 Task: Select "Managed you directly" as a relationship.
Action: Mouse moved to (385, 356)
Screenshot: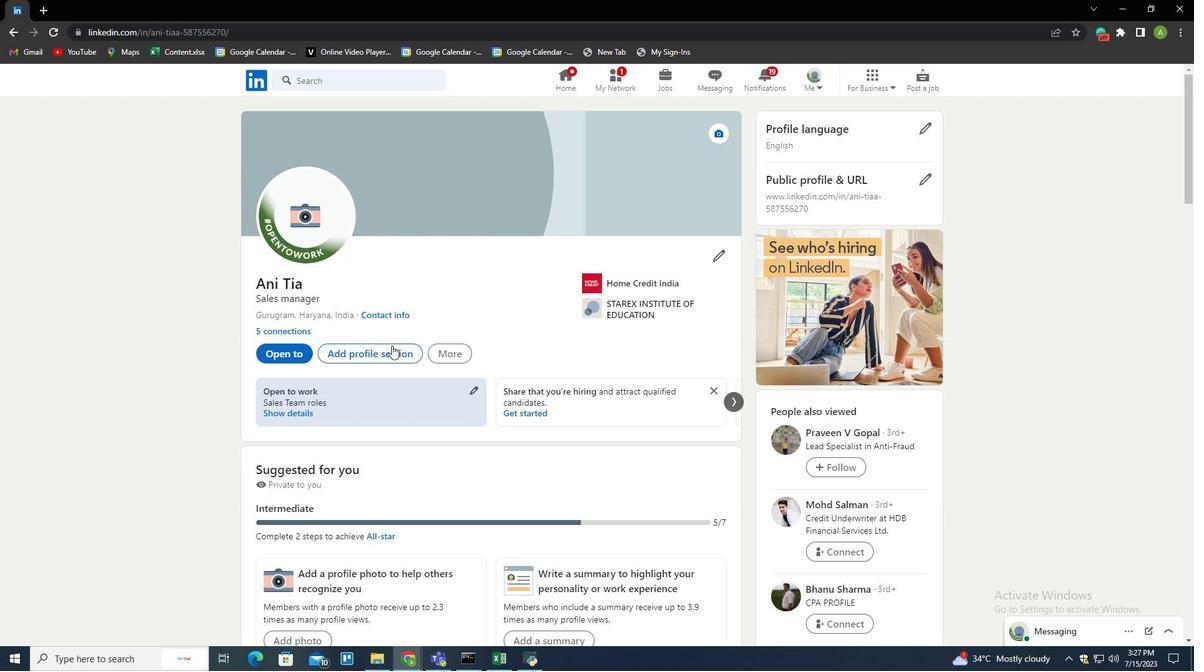 
Action: Mouse pressed left at (385, 356)
Screenshot: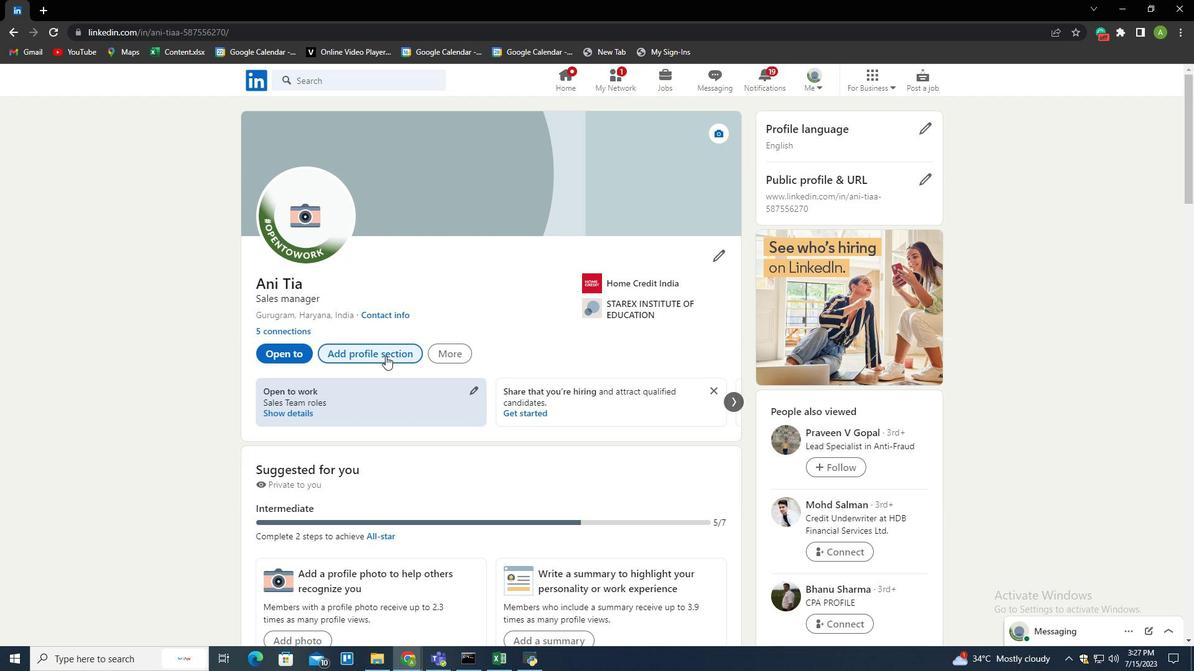 
Action: Mouse moved to (508, 166)
Screenshot: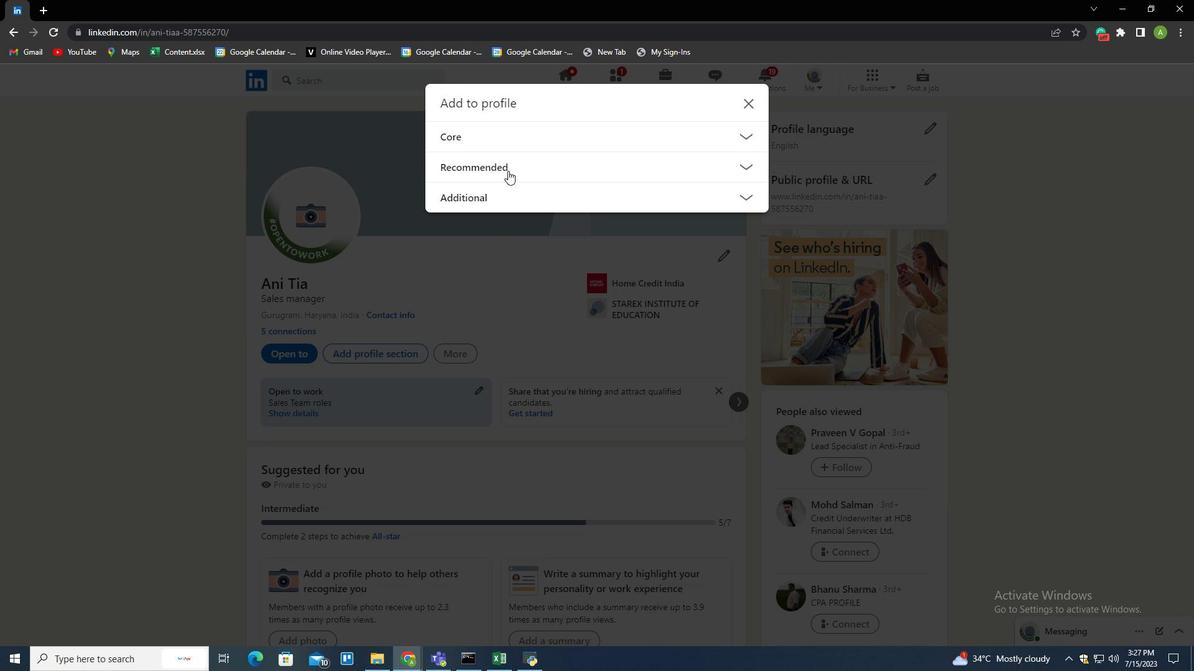 
Action: Mouse pressed left at (508, 166)
Screenshot: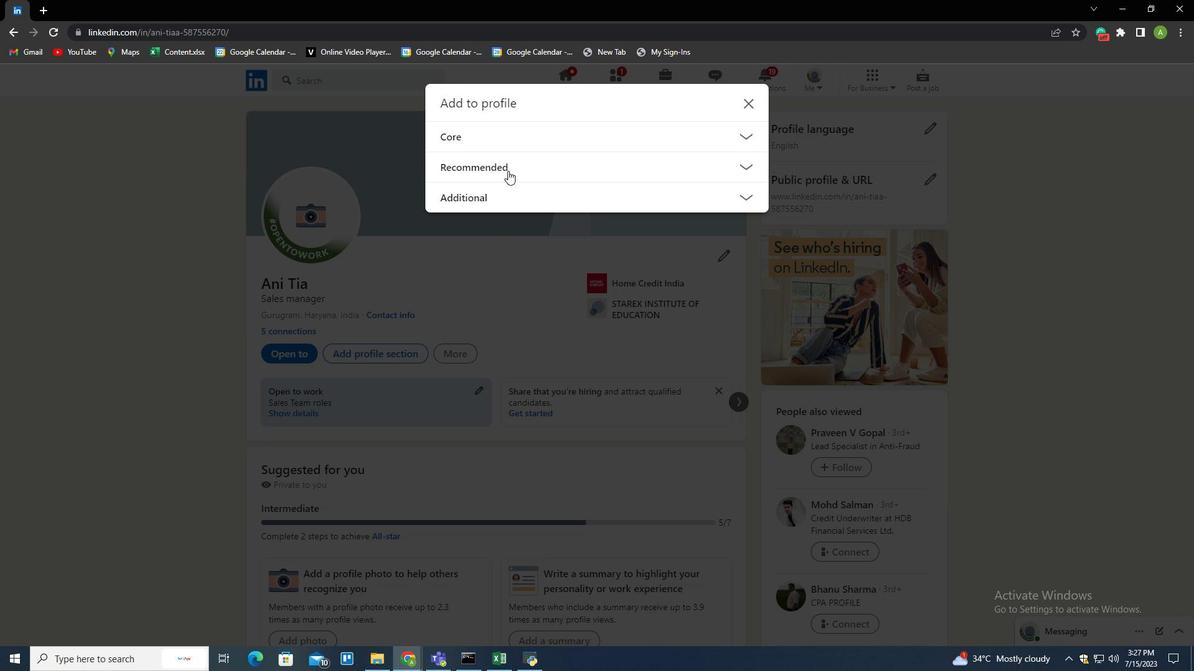 
Action: Mouse moved to (484, 337)
Screenshot: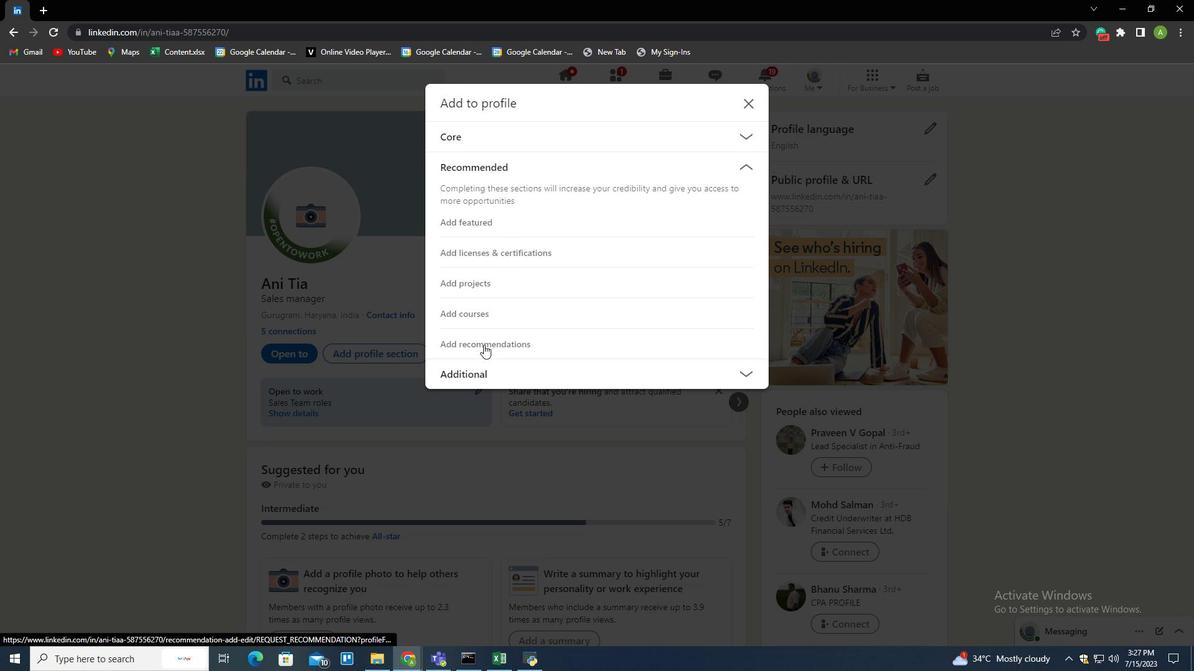 
Action: Mouse pressed left at (484, 337)
Screenshot: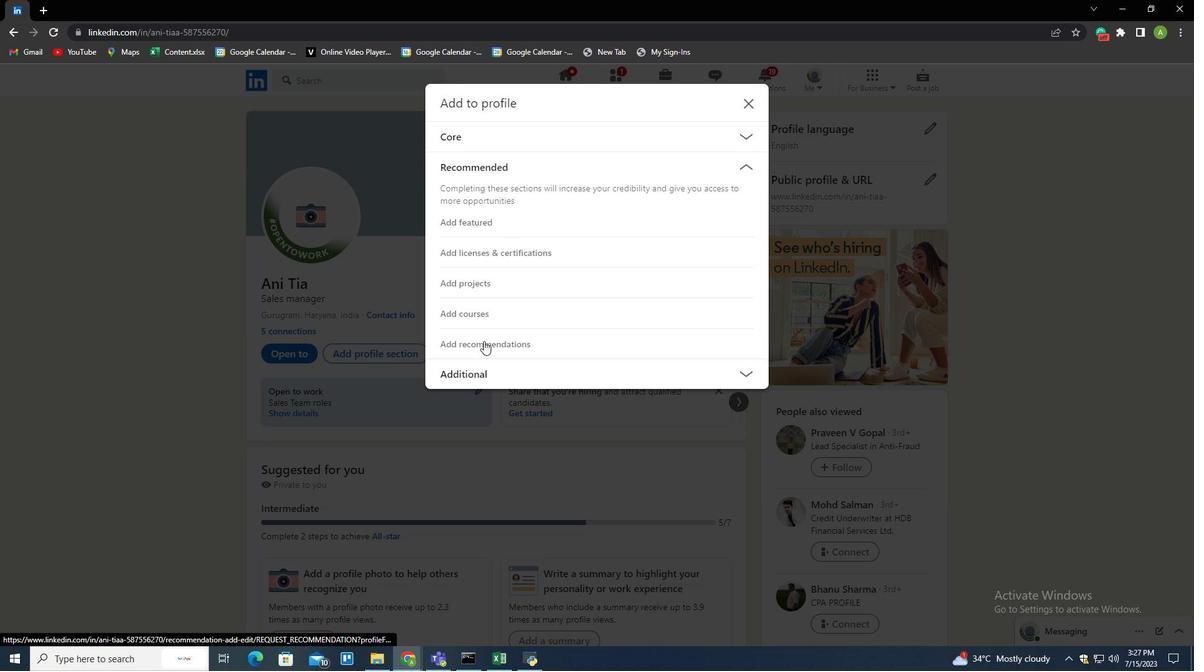 
Action: Mouse moved to (445, 217)
Screenshot: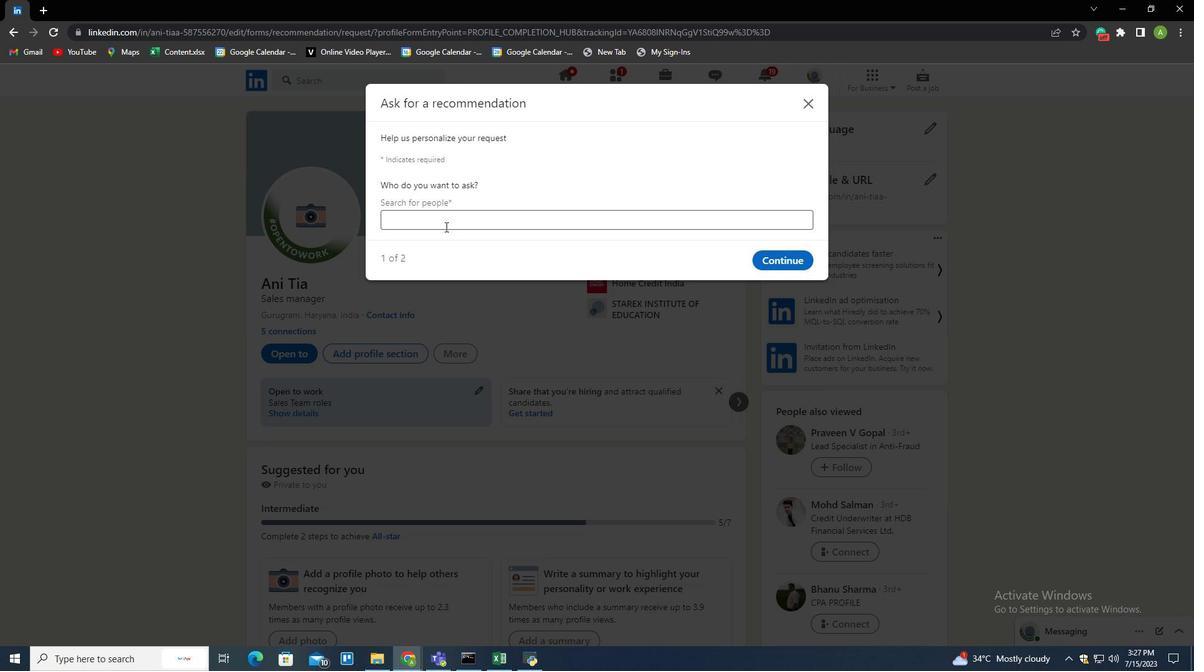 
Action: Mouse pressed left at (445, 217)
Screenshot: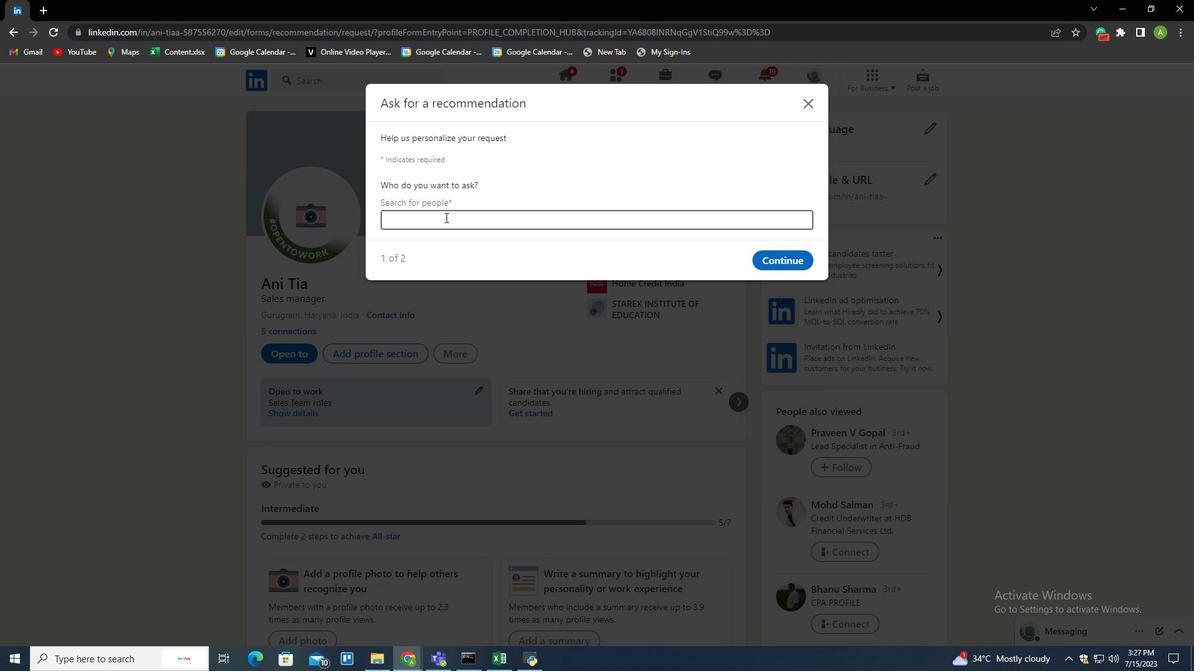 
Action: Key pressed p
Screenshot: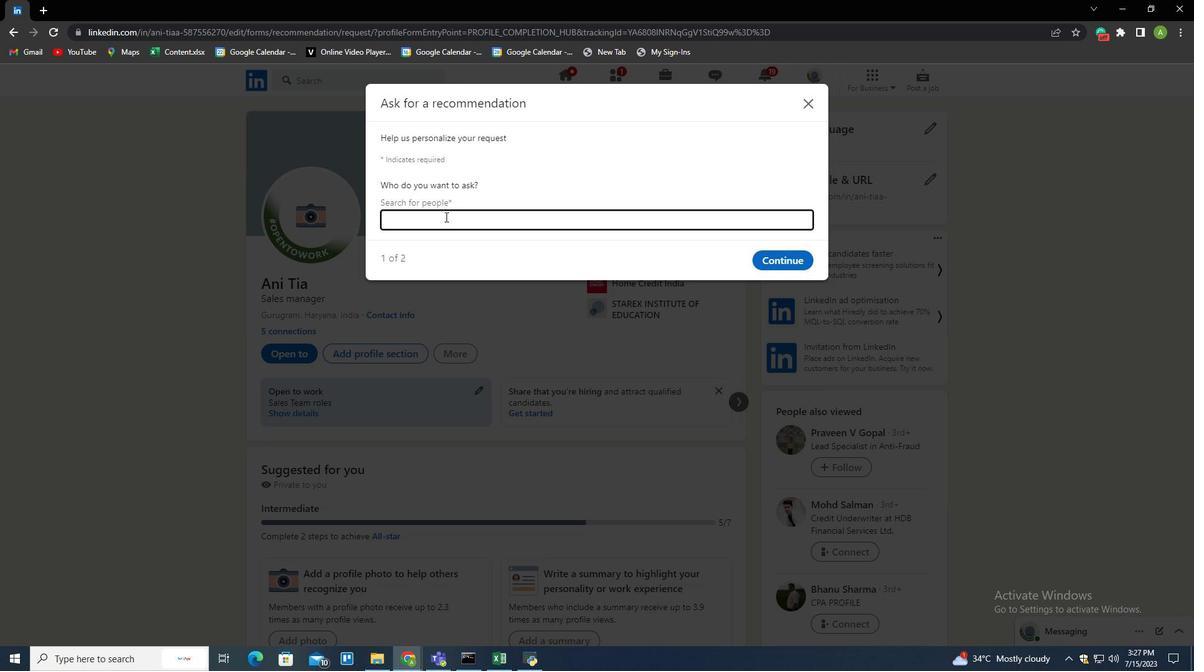 
Action: Mouse moved to (459, 247)
Screenshot: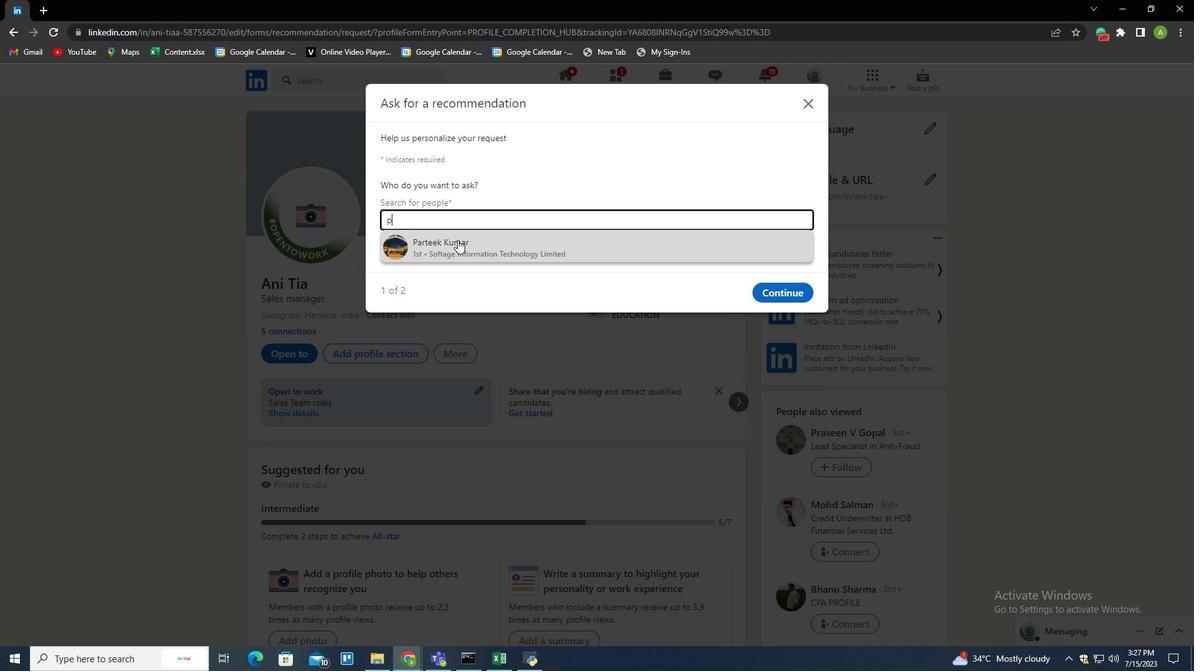 
Action: Mouse pressed left at (459, 247)
Screenshot: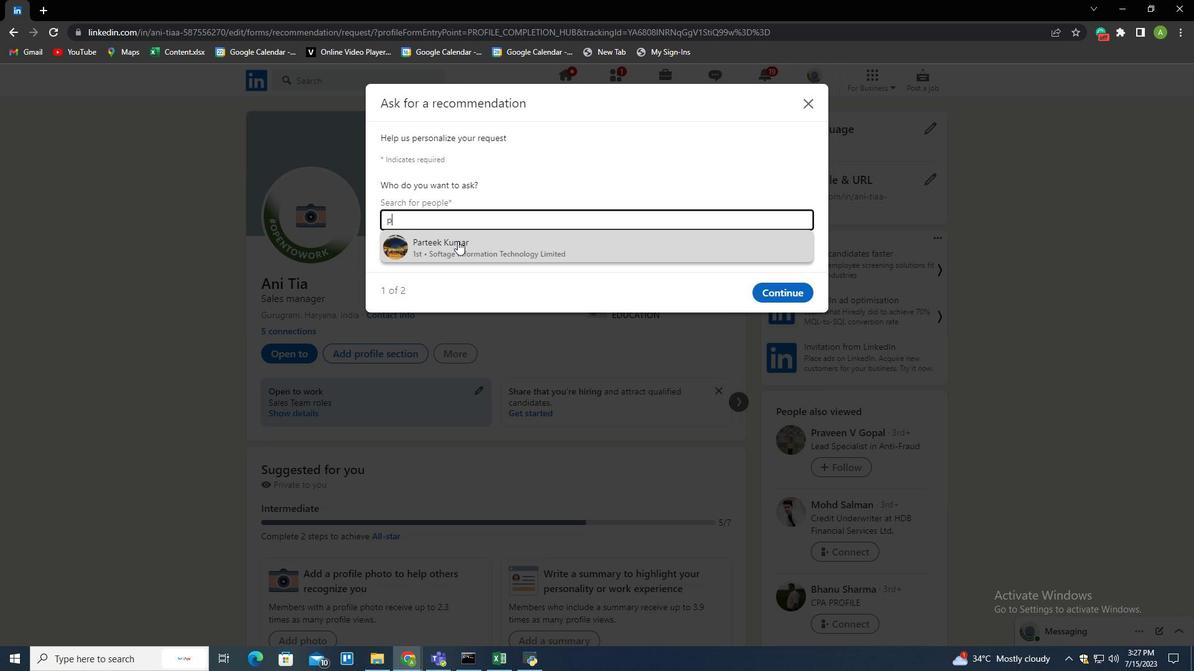 
Action: Mouse moved to (774, 256)
Screenshot: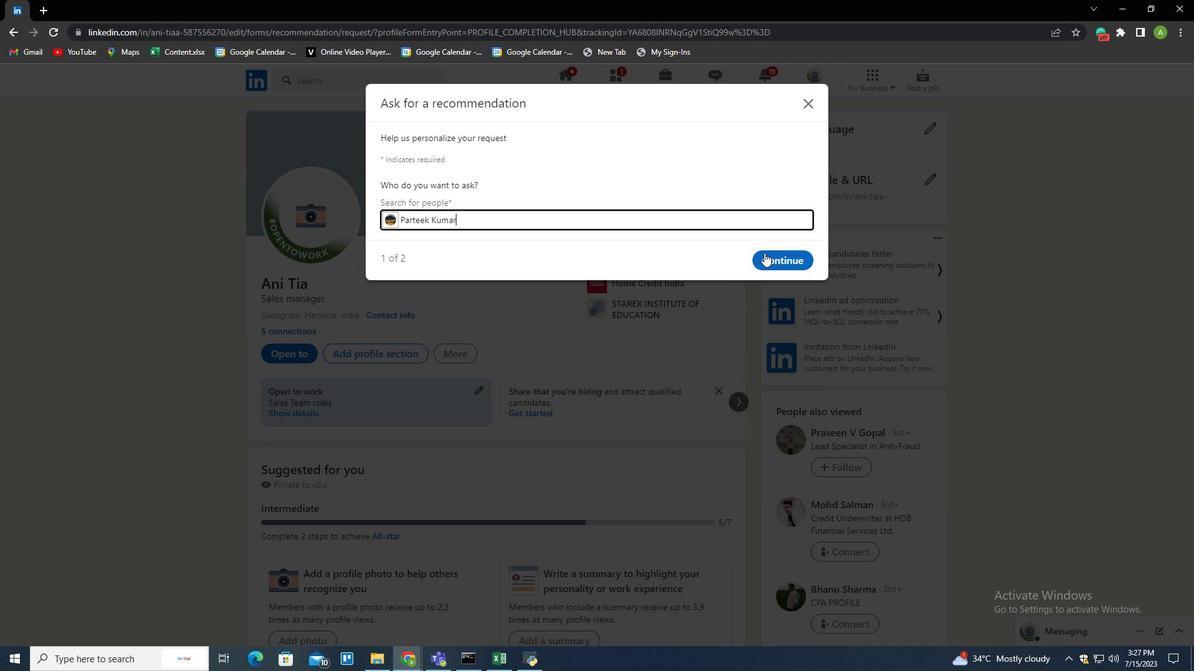 
Action: Mouse pressed left at (774, 256)
Screenshot: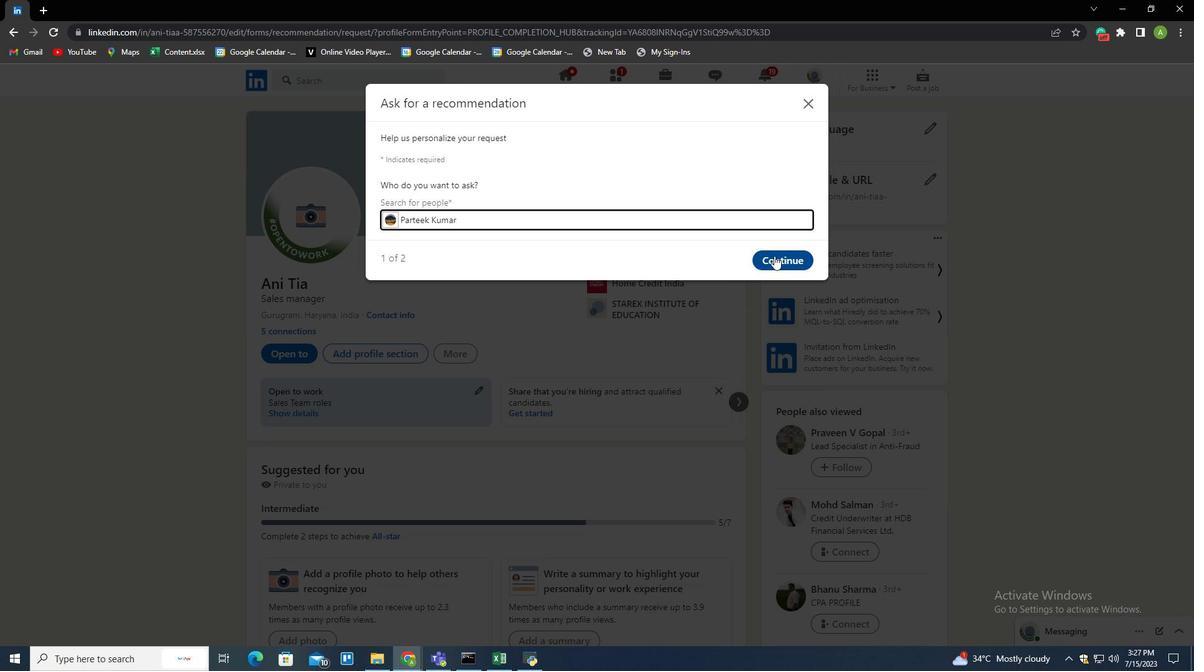 
Action: Mouse moved to (417, 255)
Screenshot: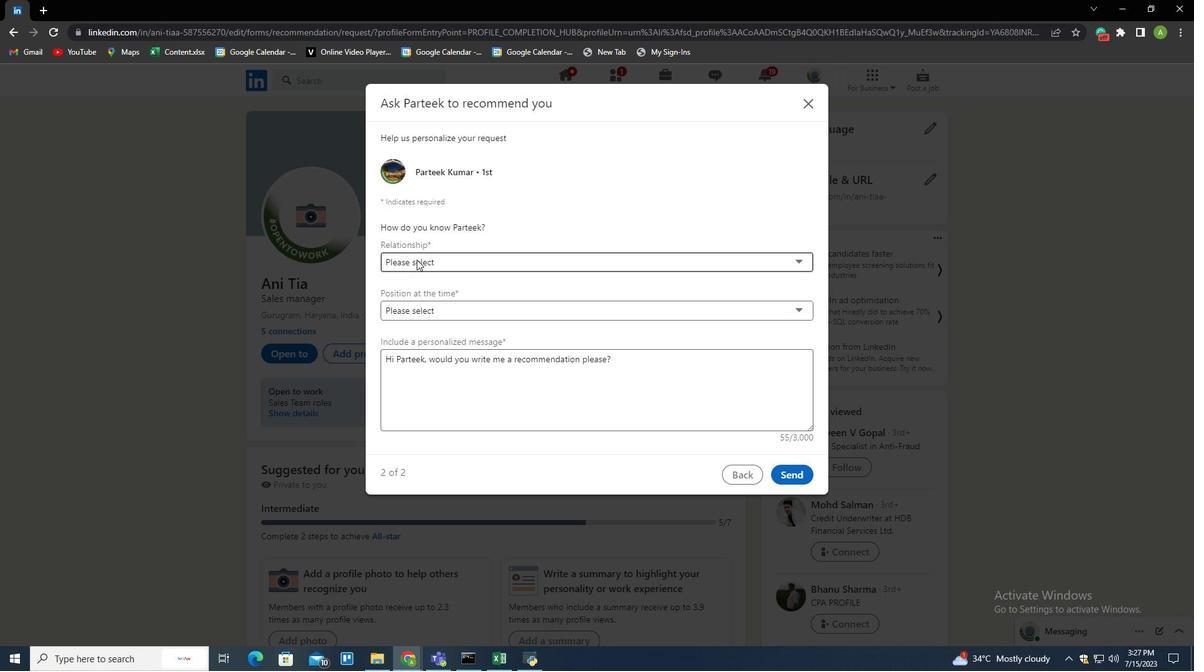 
Action: Mouse pressed left at (417, 255)
Screenshot: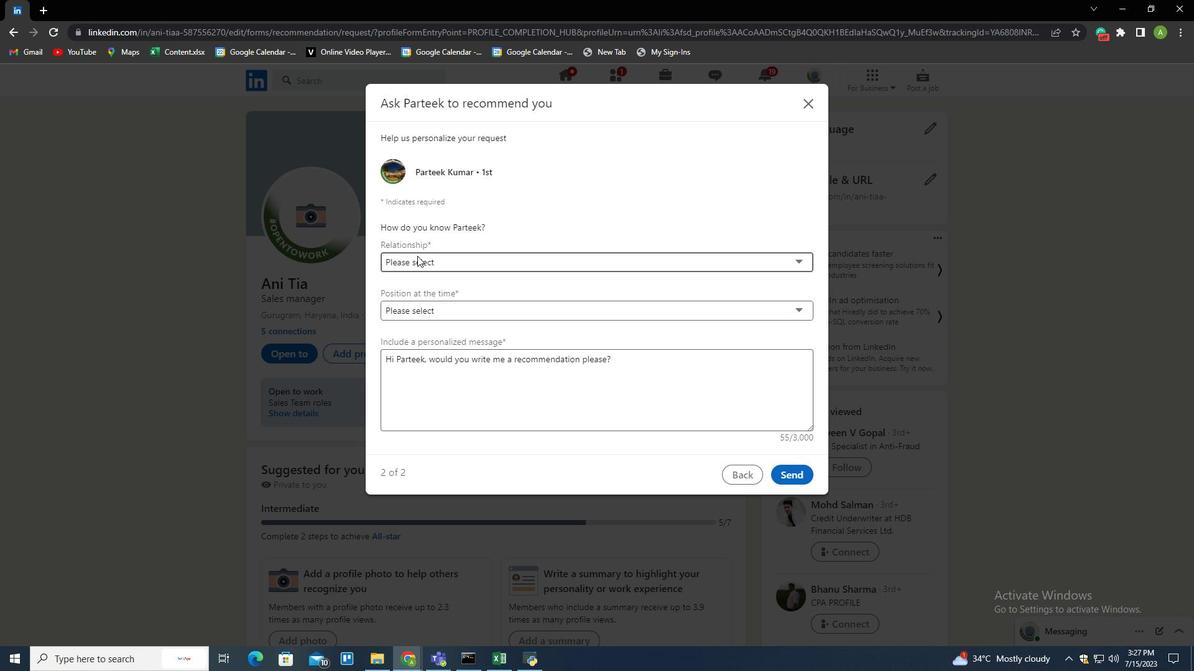 
Action: Mouse moved to (420, 288)
Screenshot: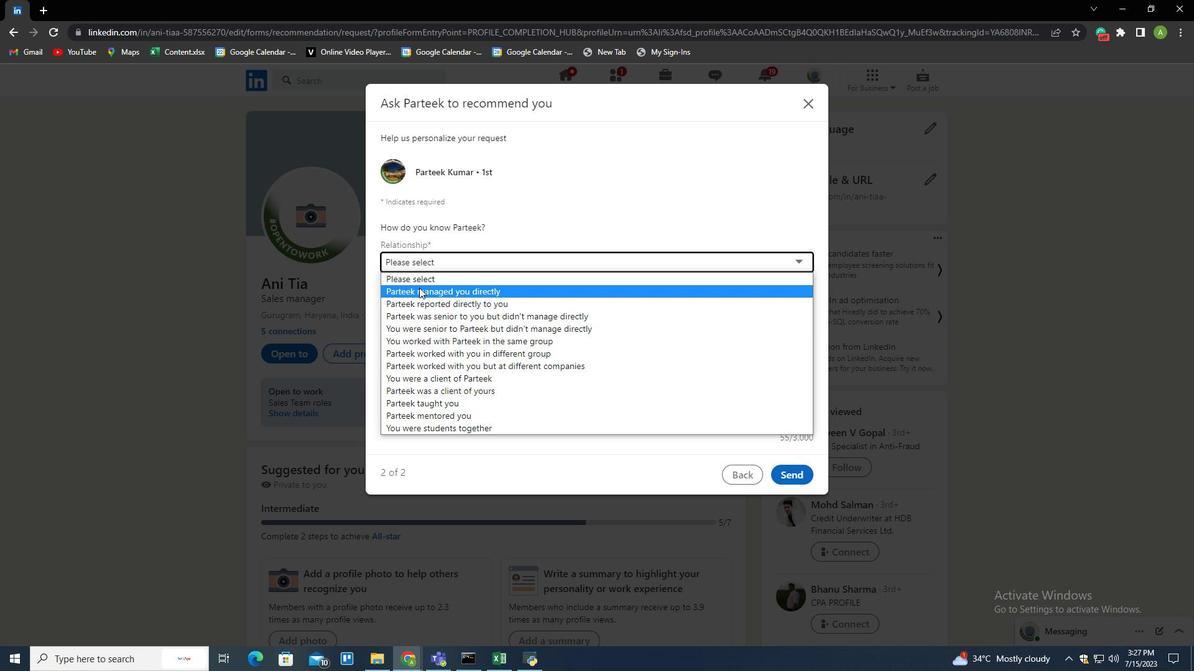 
Action: Mouse pressed left at (420, 288)
Screenshot: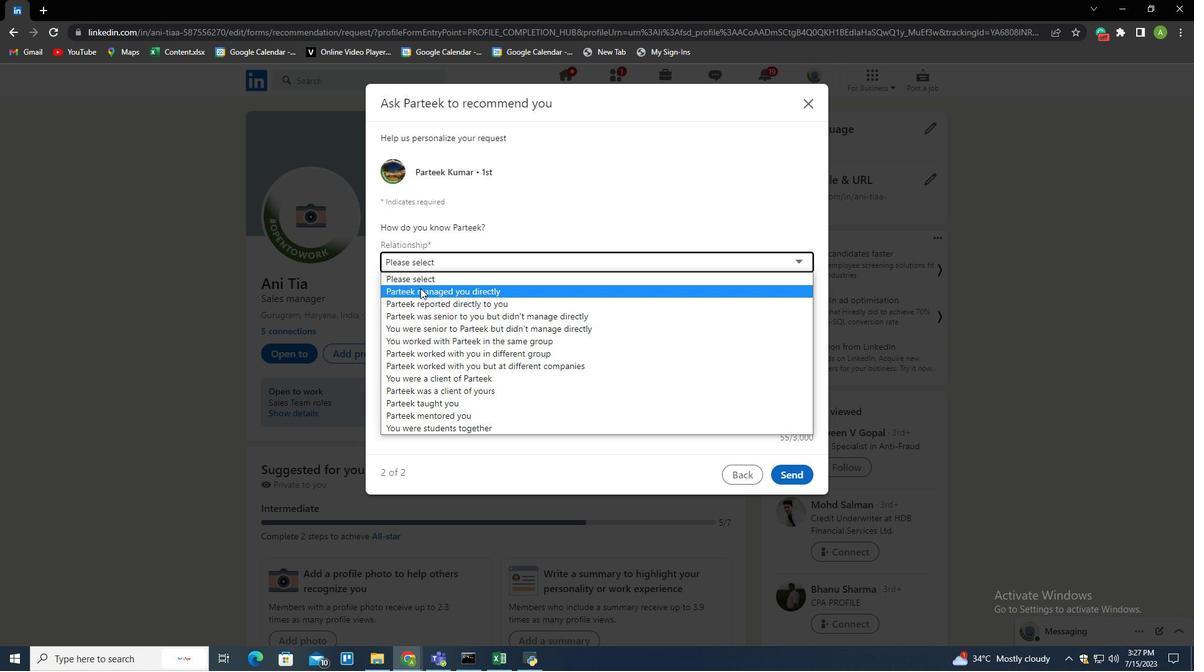 
Action: Mouse moved to (524, 299)
Screenshot: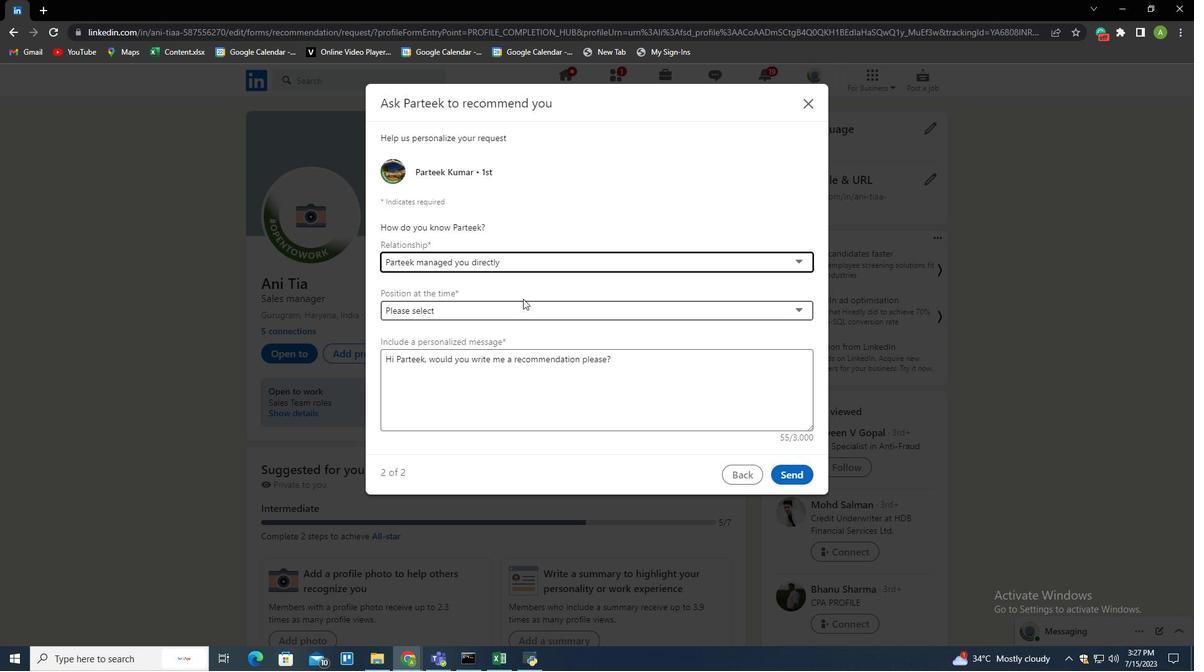 
